 Task: Play online crossword game.
Action: Mouse moved to (605, 258)
Screenshot: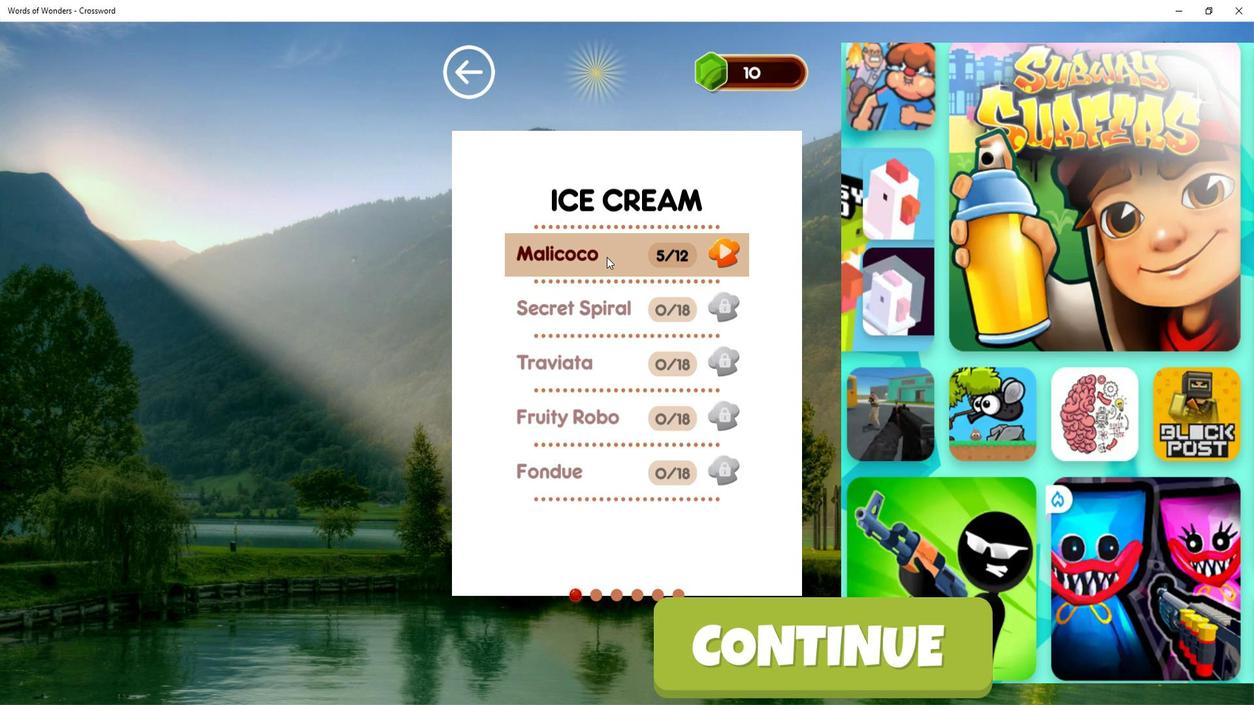 
Action: Mouse pressed left at (605, 258)
Screenshot: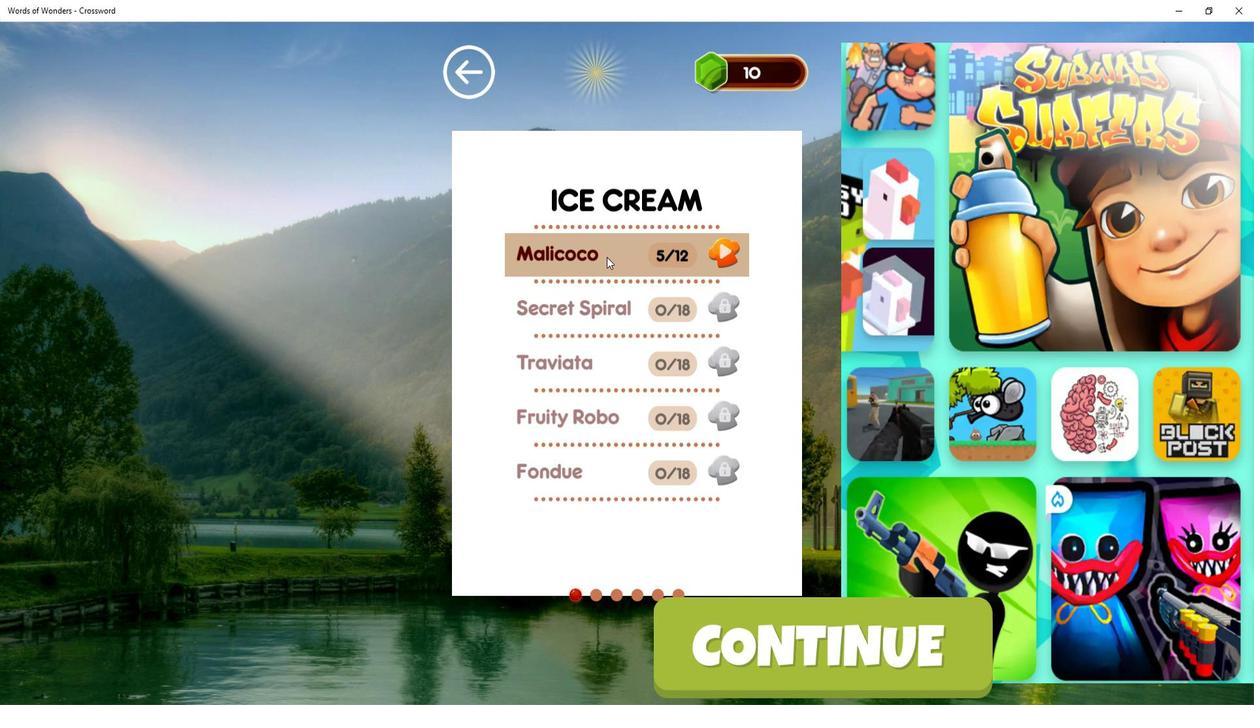 
Action: Mouse moved to (615, 229)
Screenshot: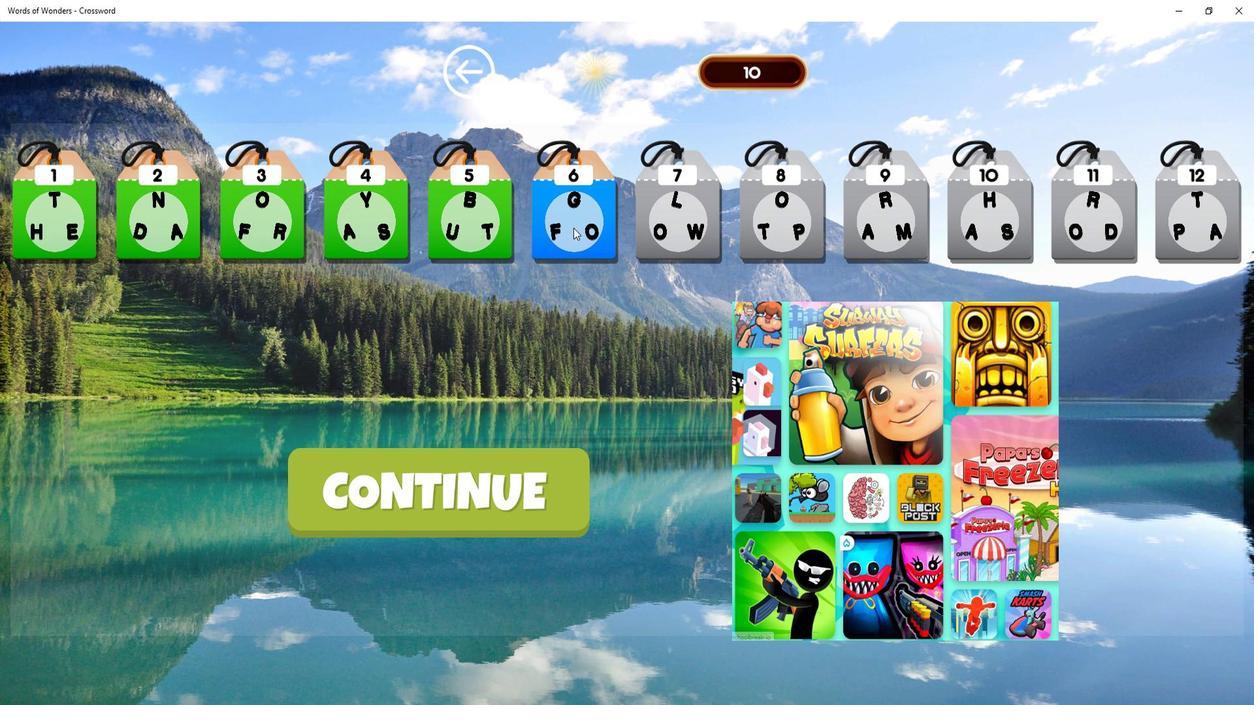 
Action: Mouse pressed left at (615, 229)
Screenshot: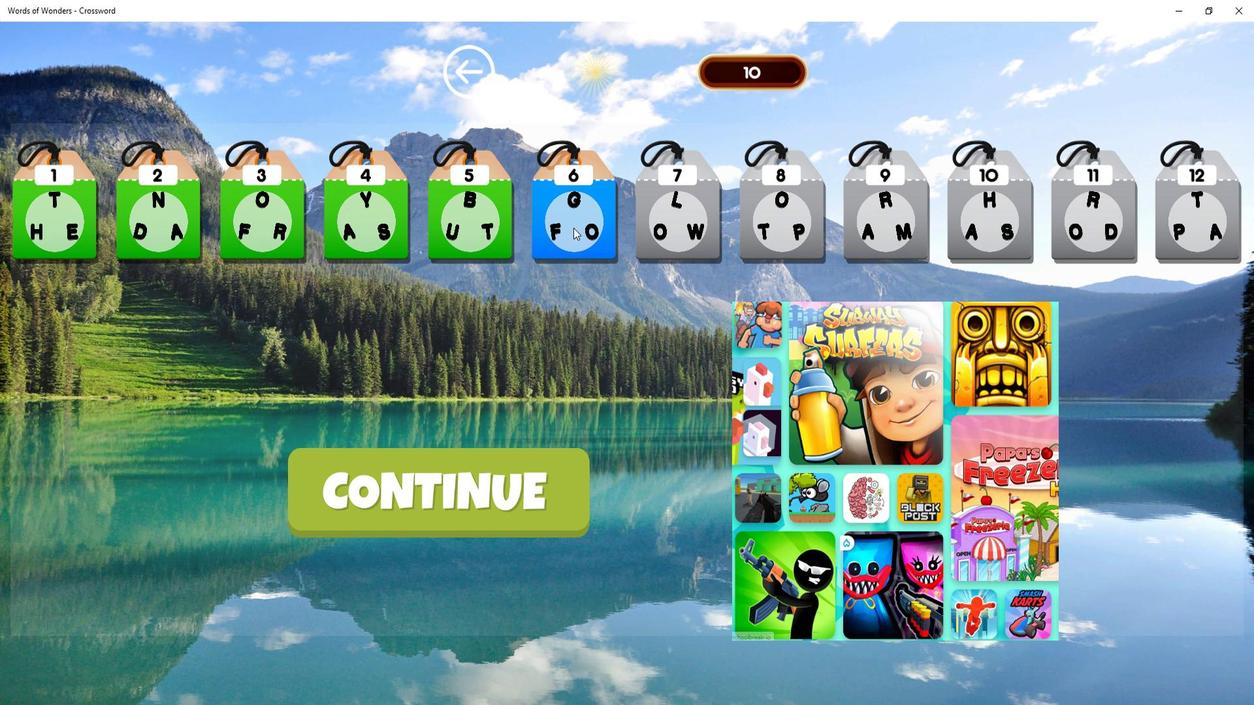 
Action: Mouse moved to (619, 512)
Screenshot: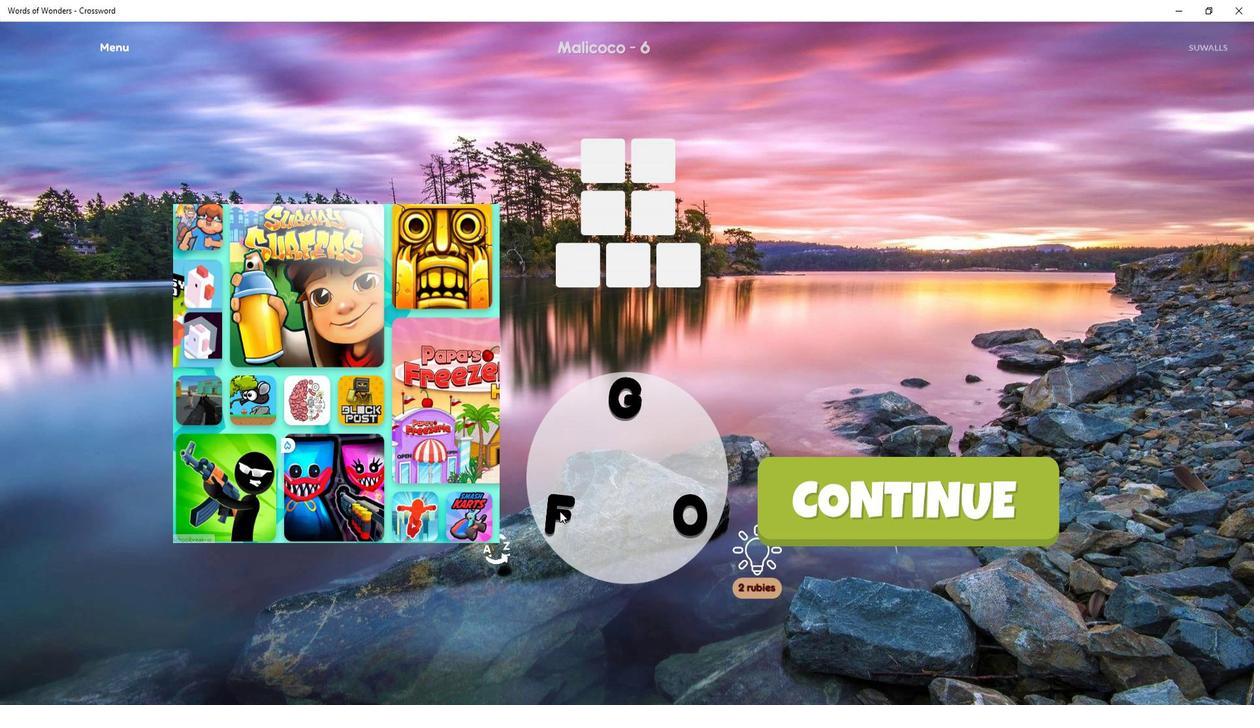 
Action: Mouse pressed left at (619, 512)
Screenshot: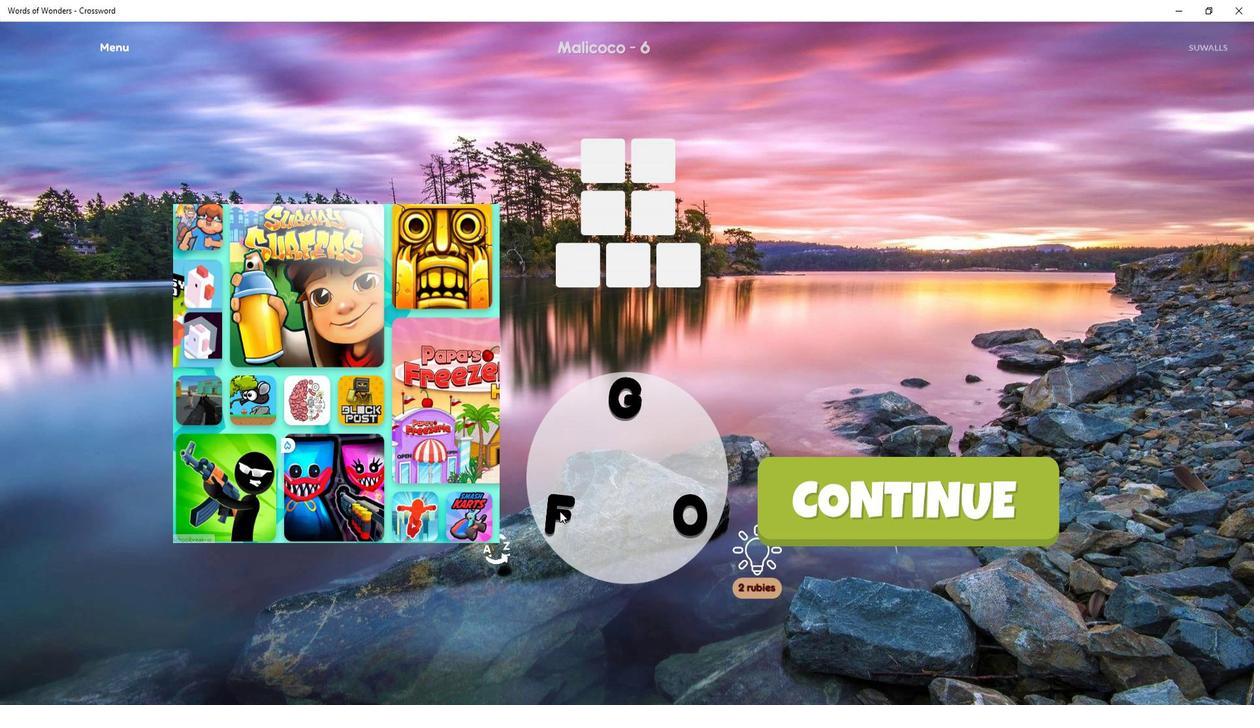 
Action: Mouse moved to (599, 391)
Screenshot: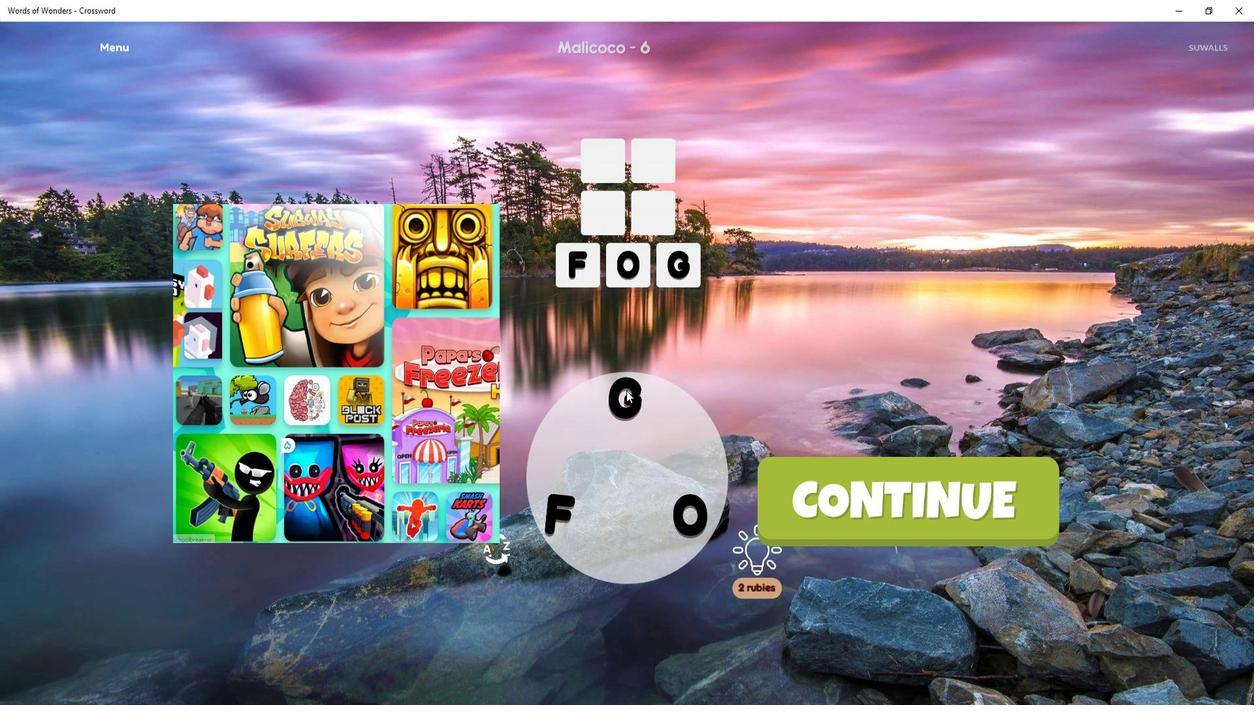 
Action: Mouse pressed left at (599, 391)
Screenshot: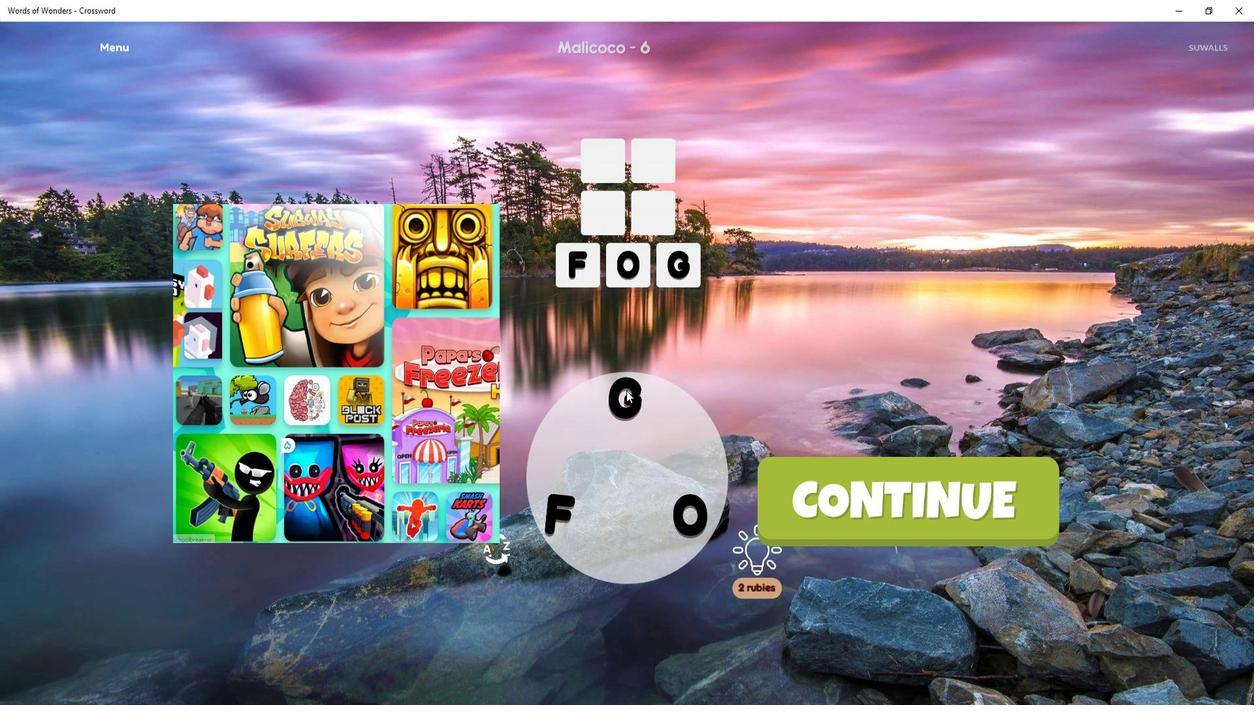 
Action: Mouse moved to (582, 514)
Screenshot: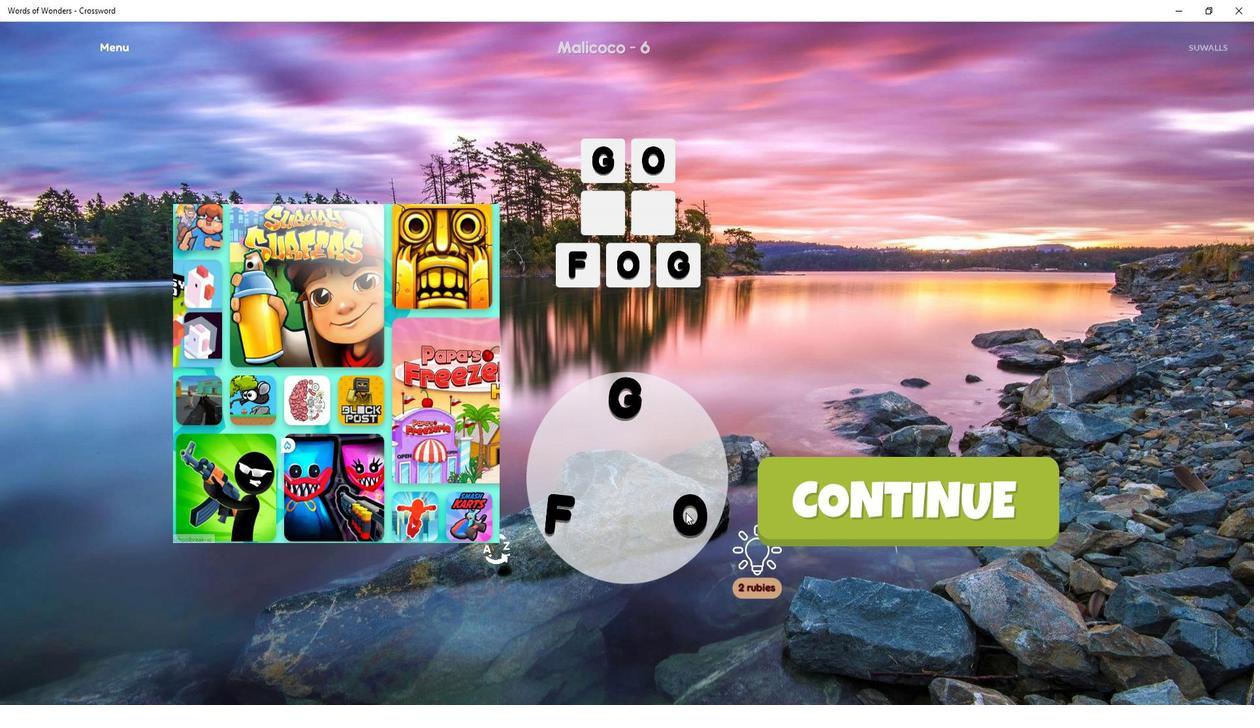 
Action: Mouse pressed left at (582, 514)
Screenshot: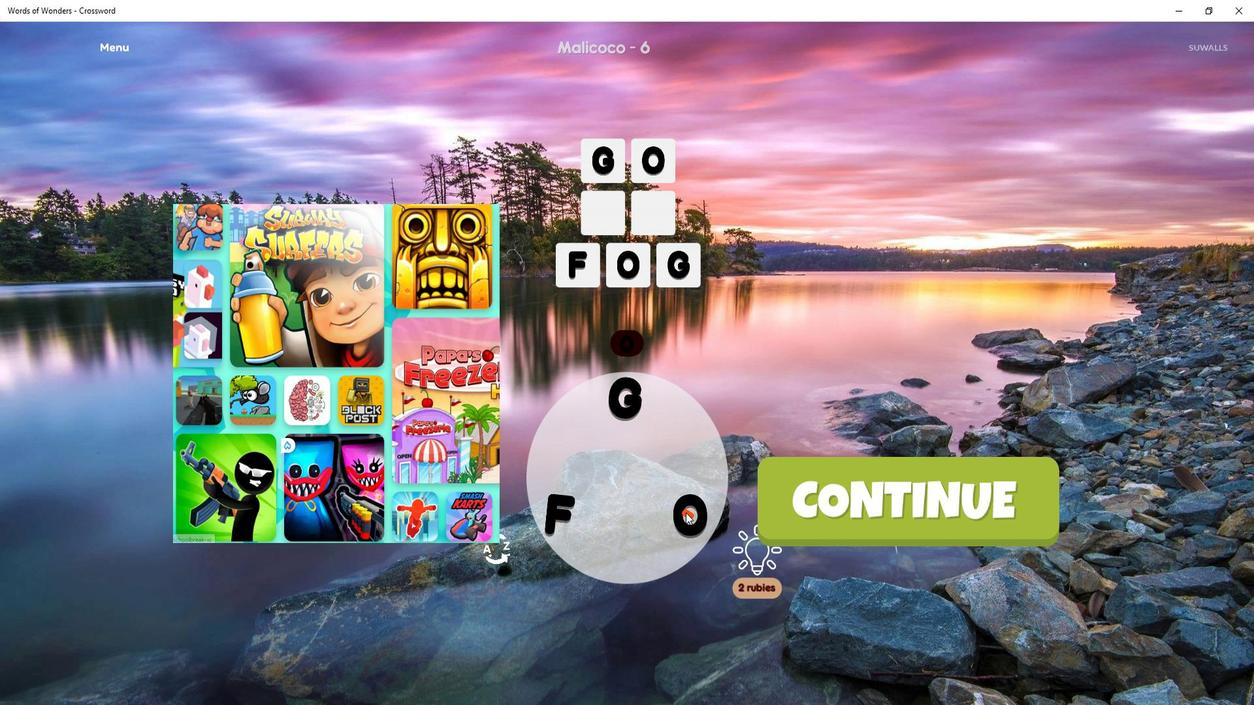 
Action: Mouse moved to (577, 351)
Screenshot: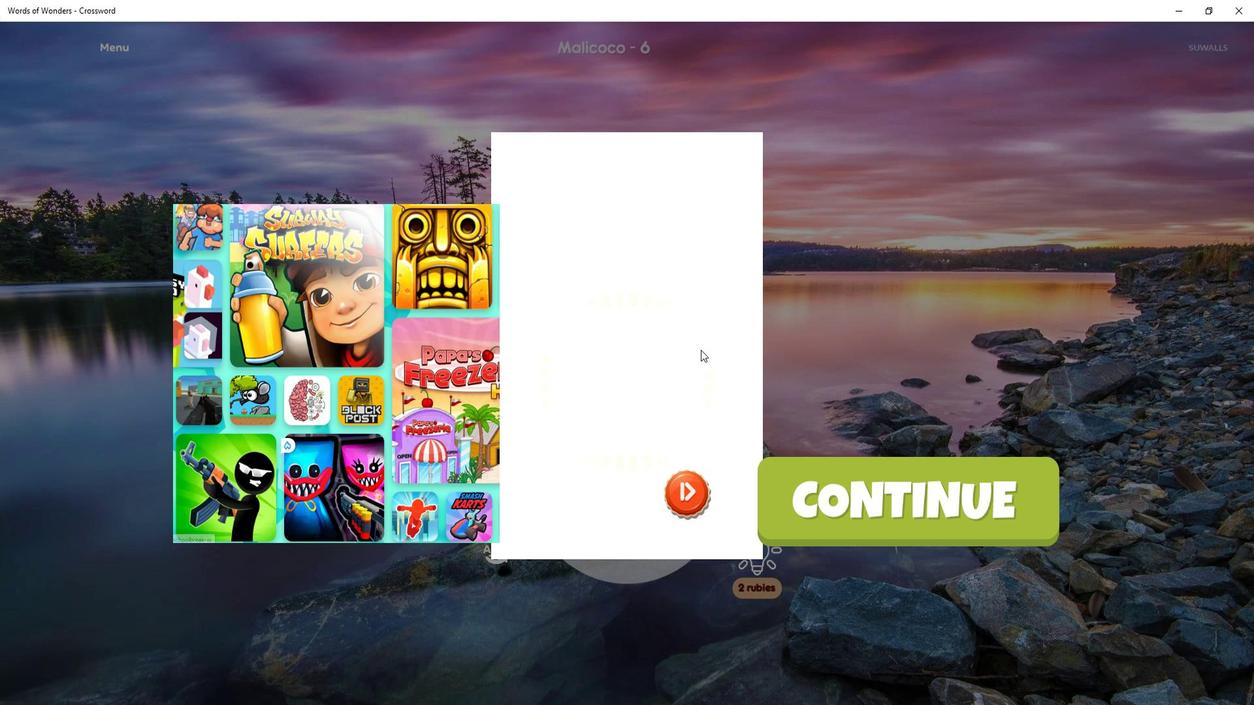 
